 Task: Create List Receipts in Board Market Expansion Strategy to Workspace Enterprise Resource Planning
Action: Mouse moved to (71, 385)
Screenshot: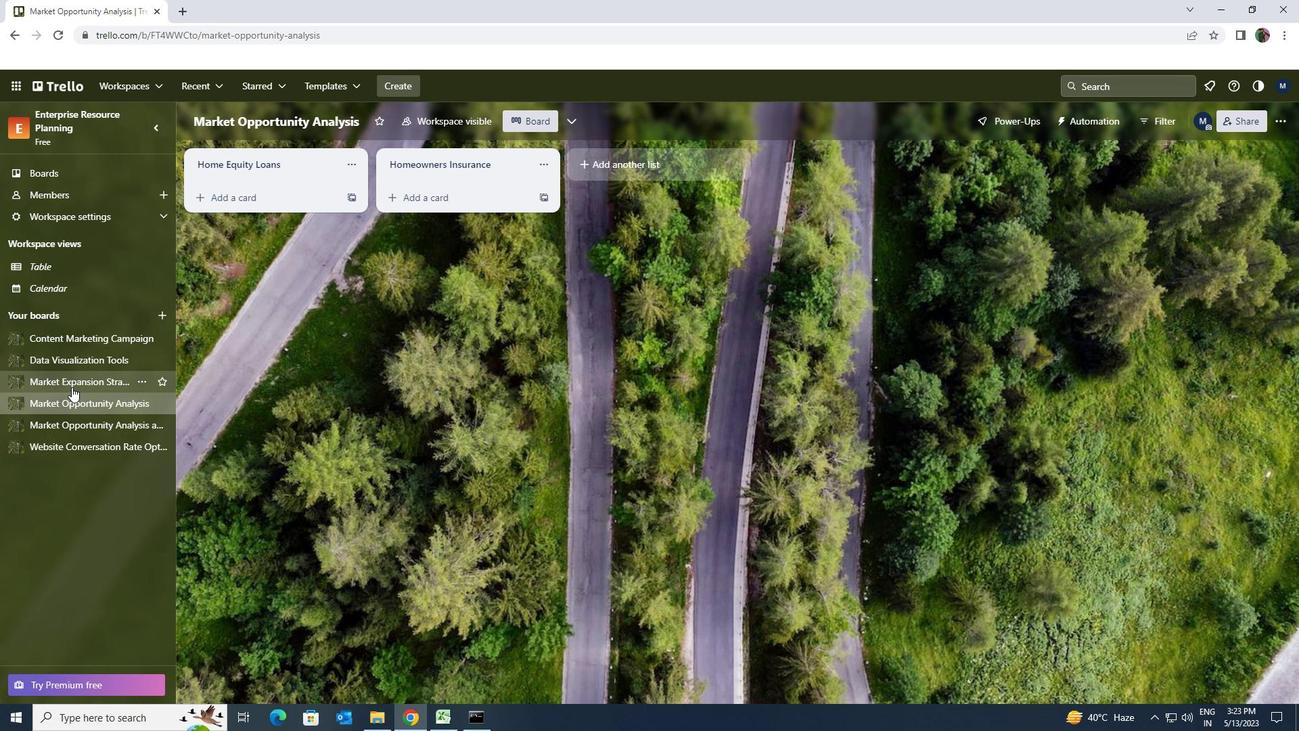 
Action: Mouse pressed left at (71, 385)
Screenshot: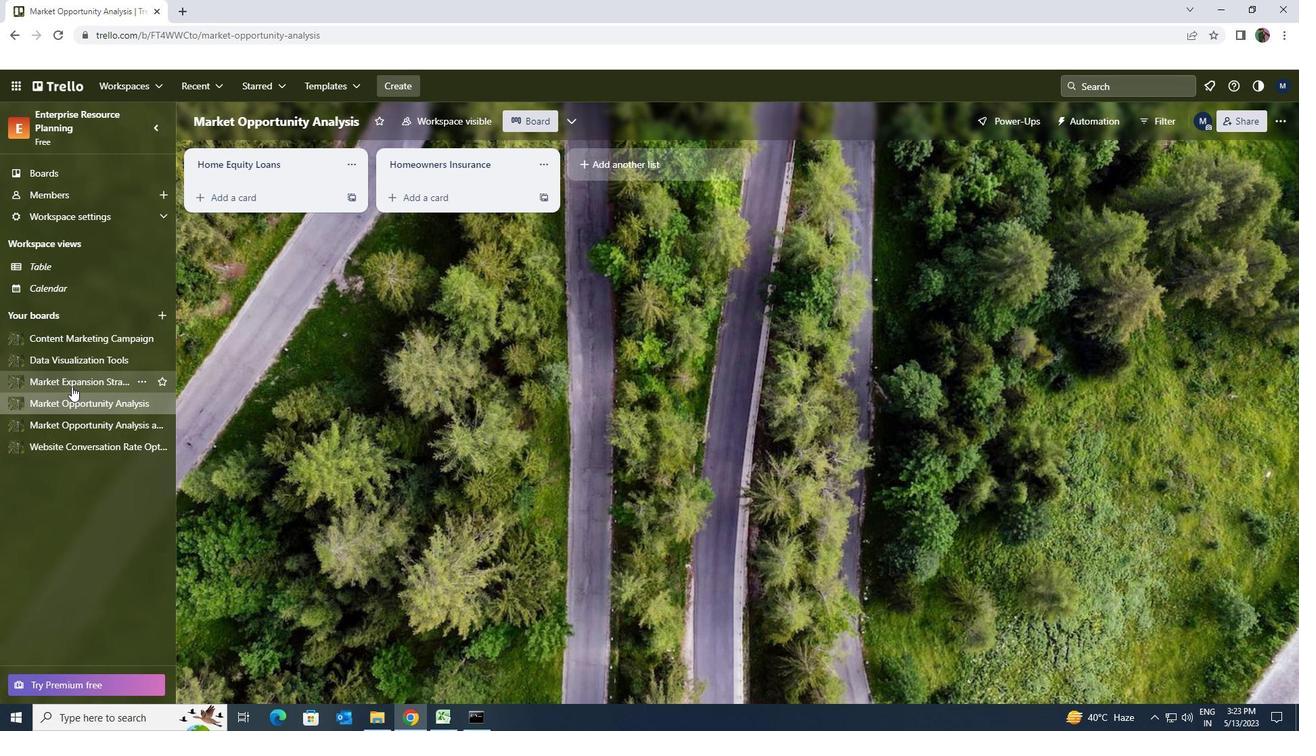 
Action: Mouse moved to (421, 169)
Screenshot: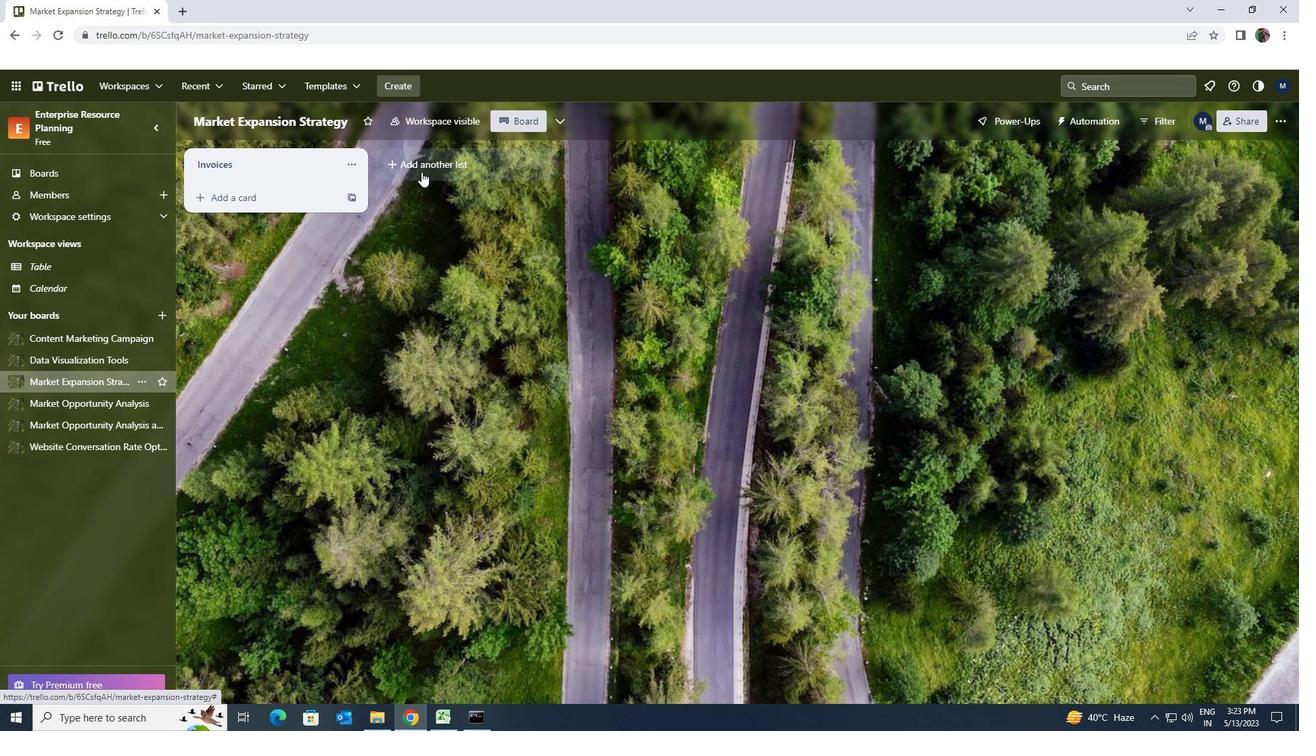
Action: Mouse pressed left at (421, 169)
Screenshot: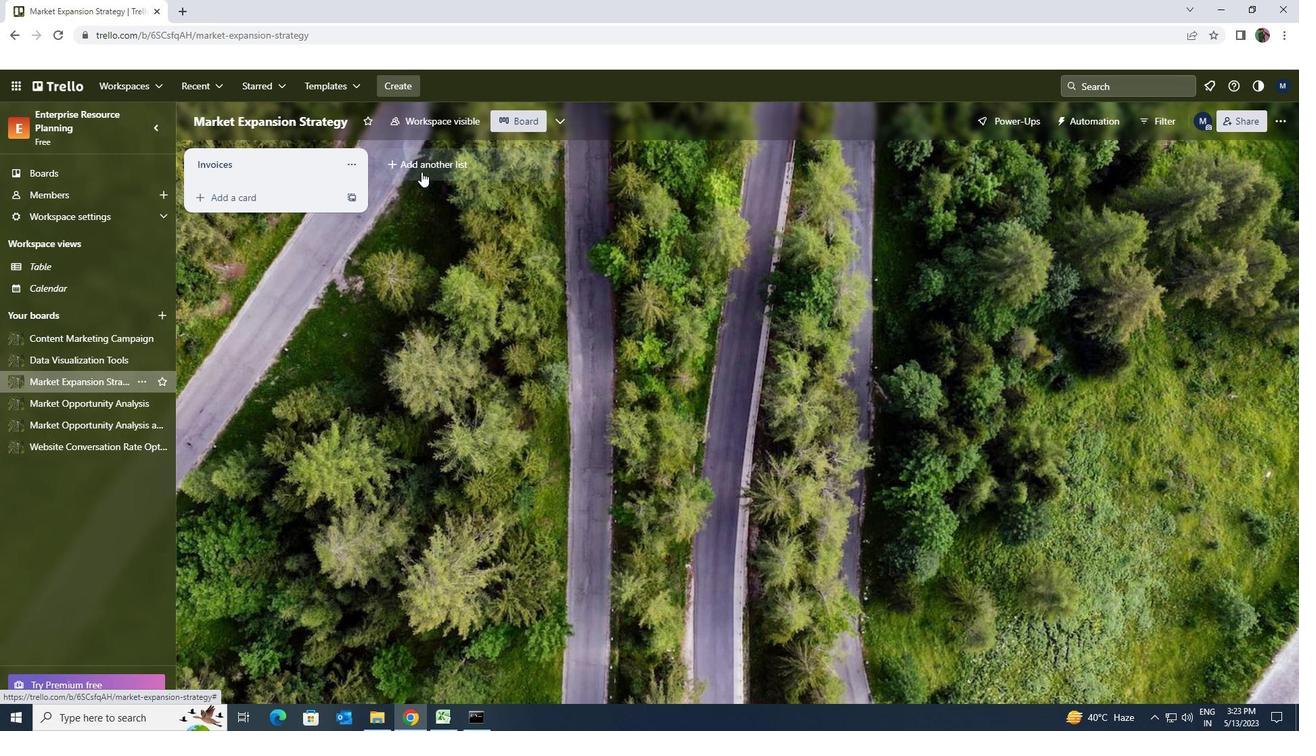 
Action: Key pressed <Key.shift>RECEIPTS
Screenshot: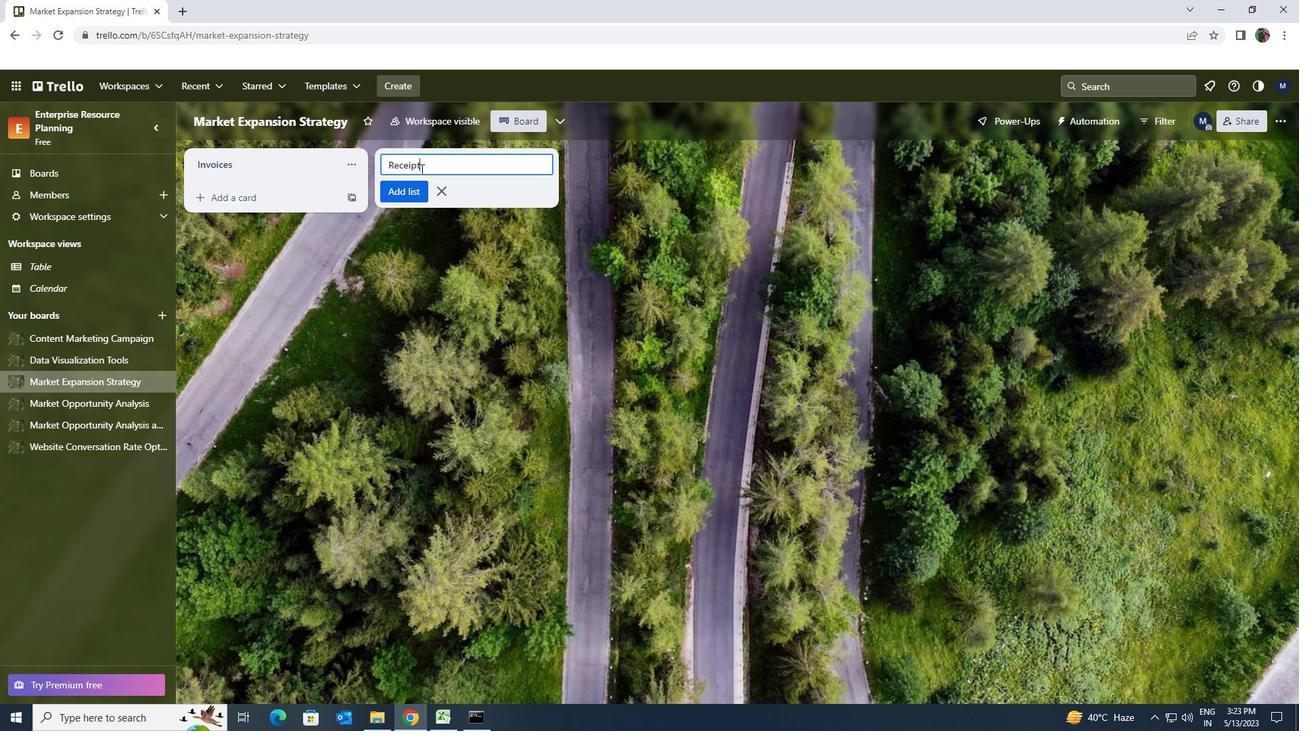 
Action: Mouse moved to (414, 181)
Screenshot: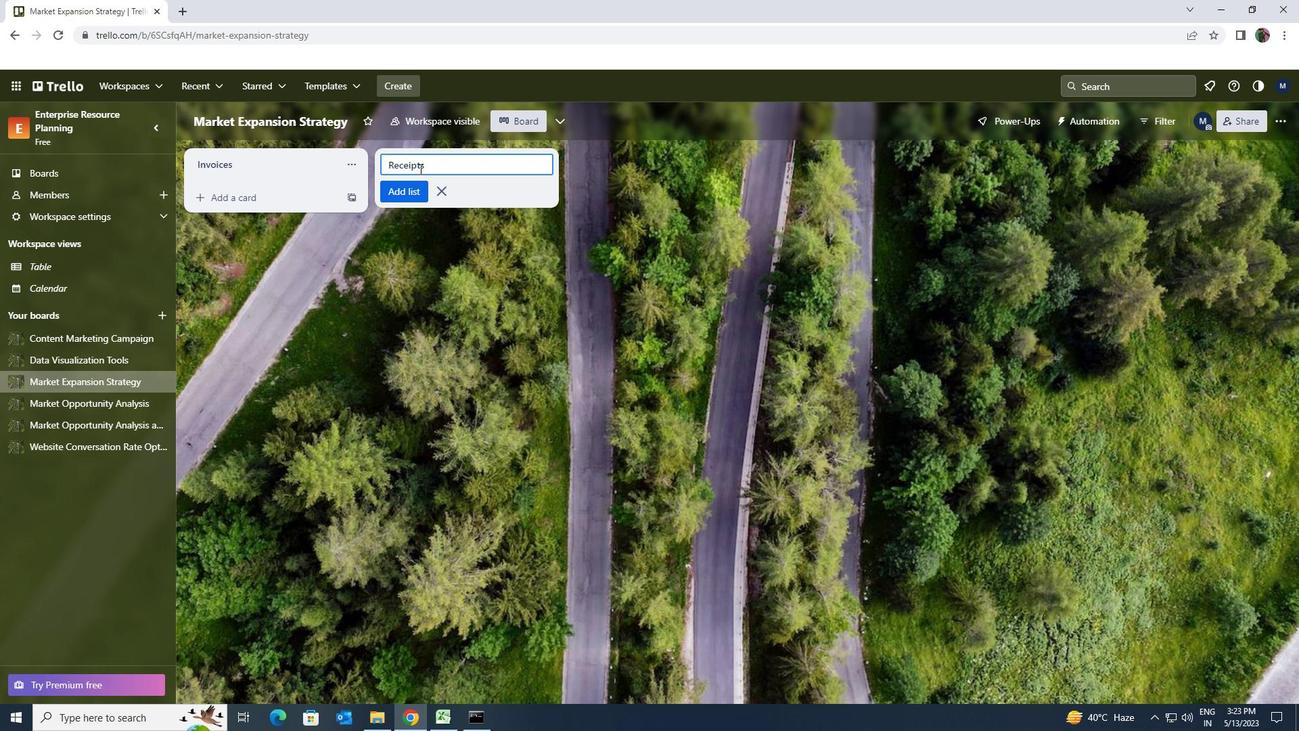
Action: Mouse pressed left at (414, 181)
Screenshot: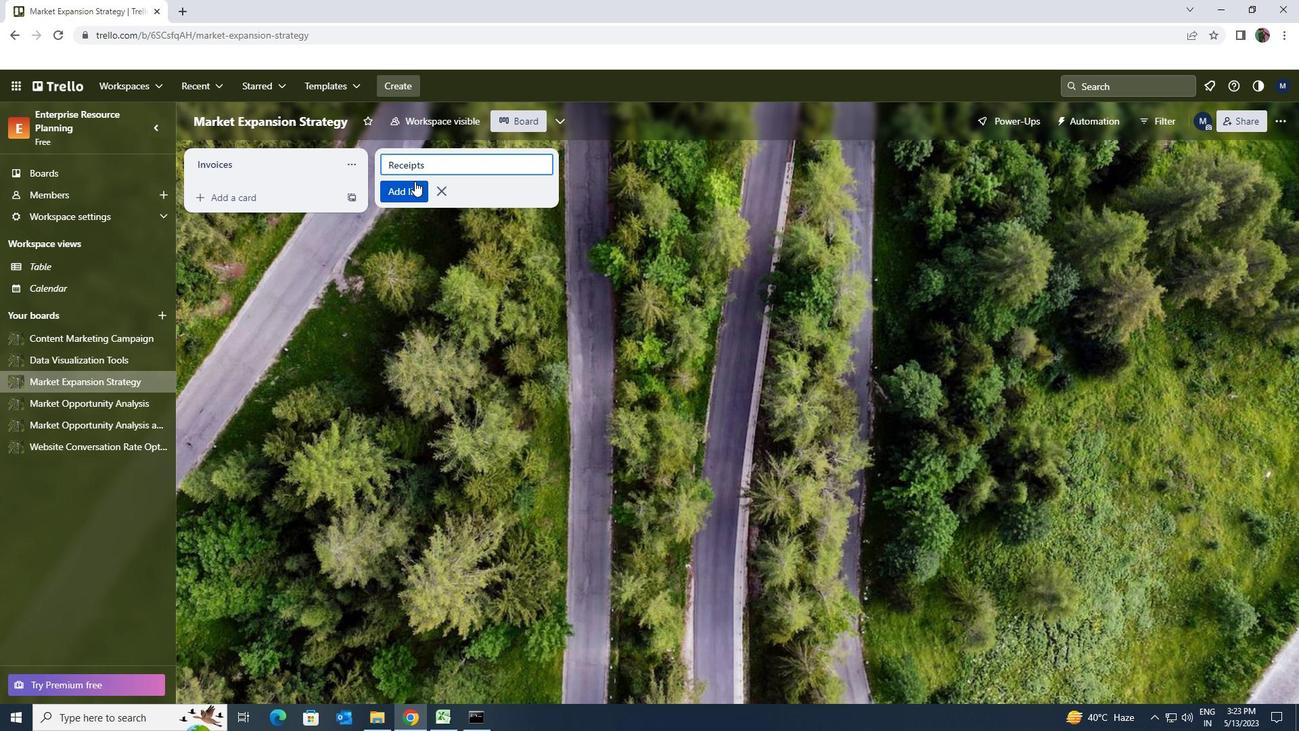 
